 Task: Turn on job recommendations.
Action: Mouse moved to (750, 96)
Screenshot: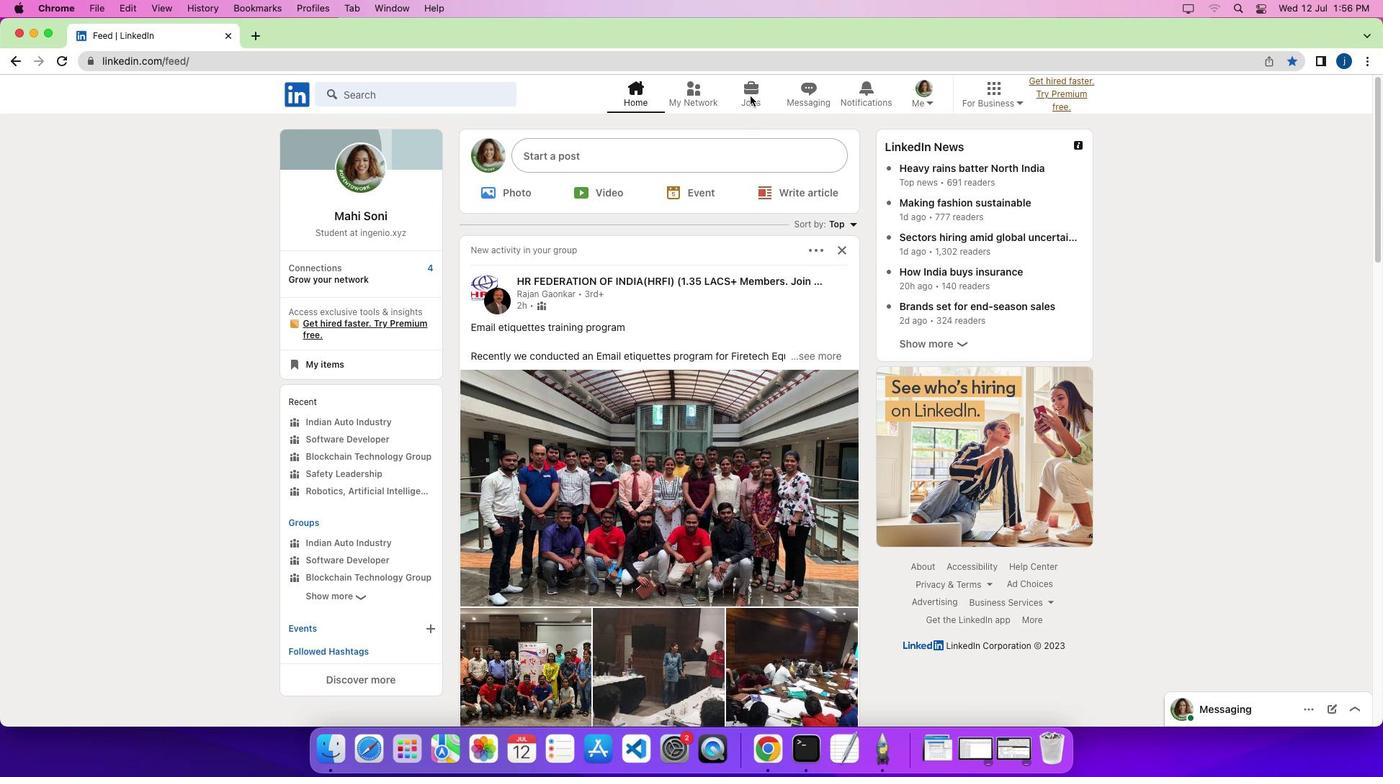 
Action: Mouse pressed left at (750, 96)
Screenshot: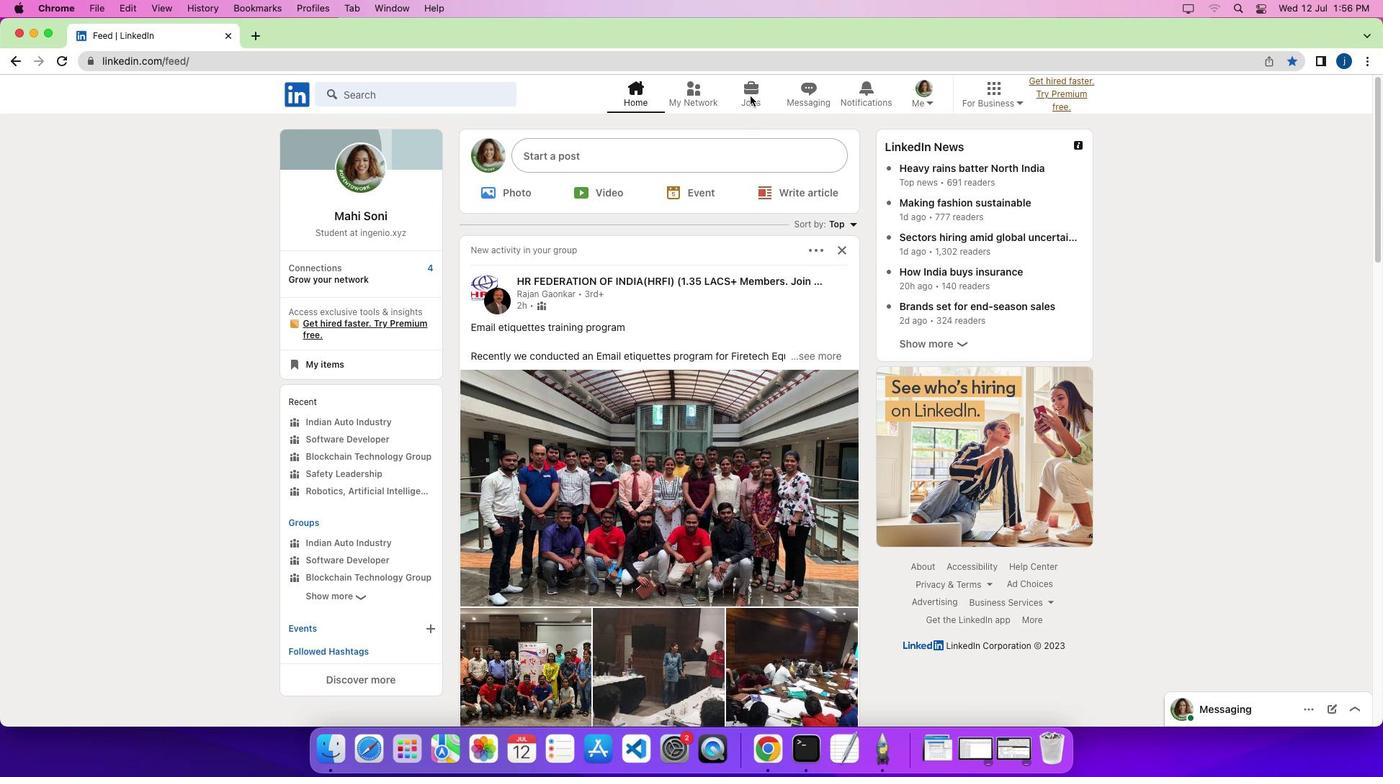 
Action: Mouse pressed left at (750, 96)
Screenshot: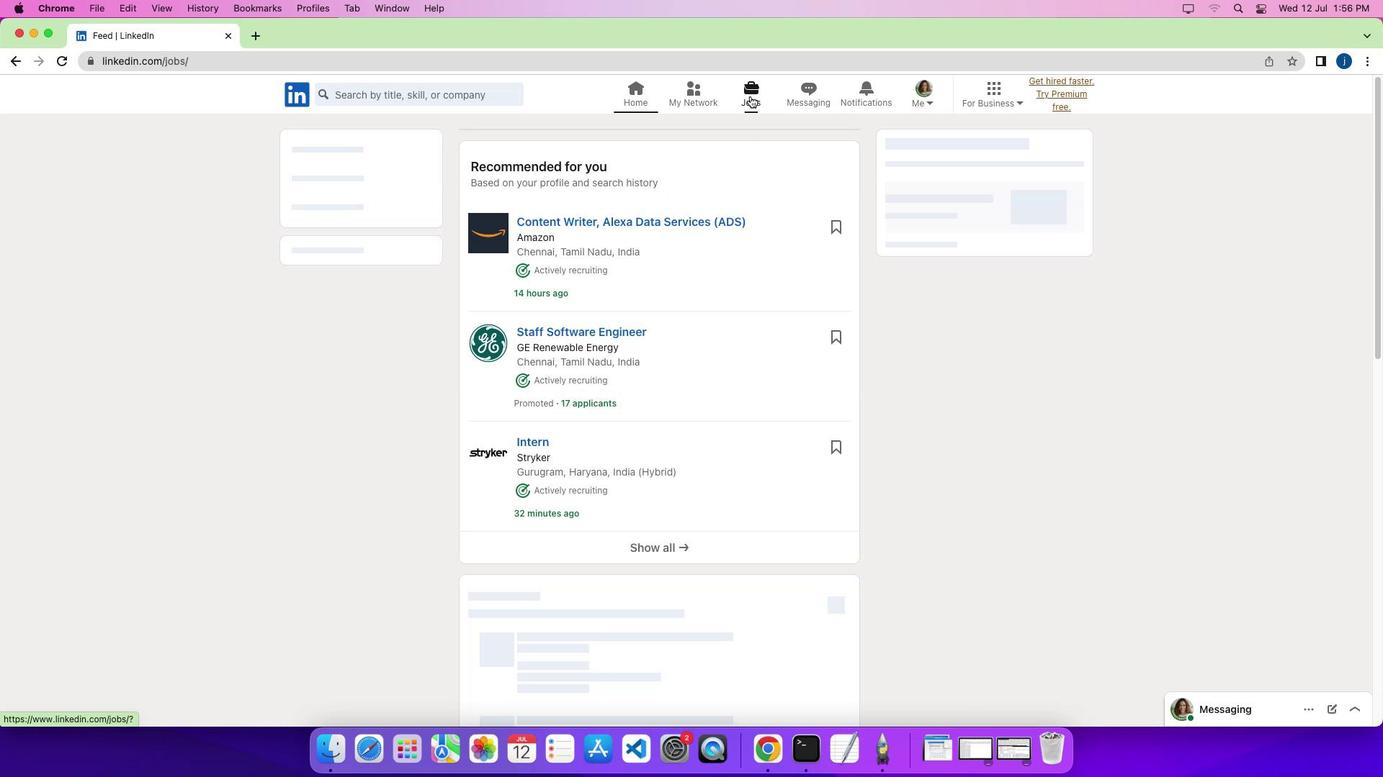 
Action: Mouse moved to (357, 424)
Screenshot: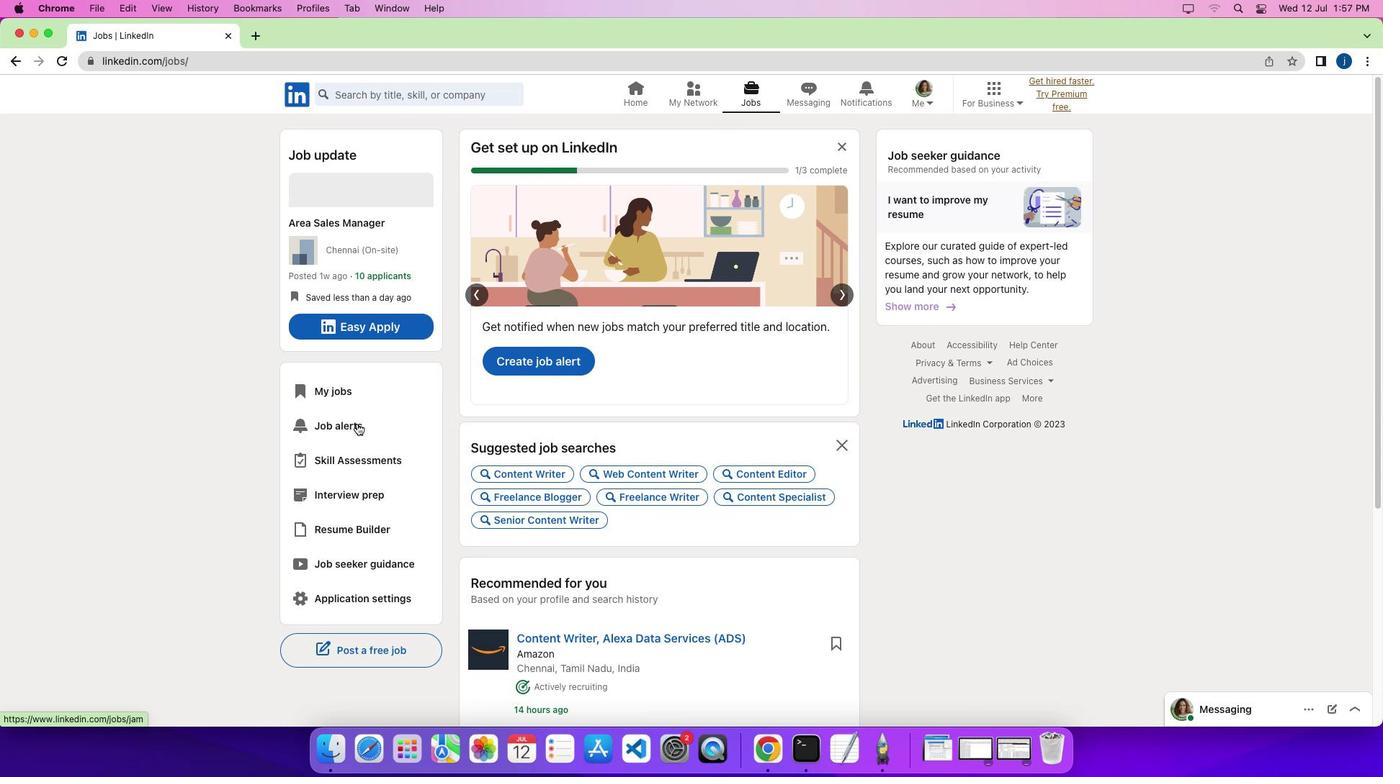 
Action: Mouse pressed left at (357, 424)
Screenshot: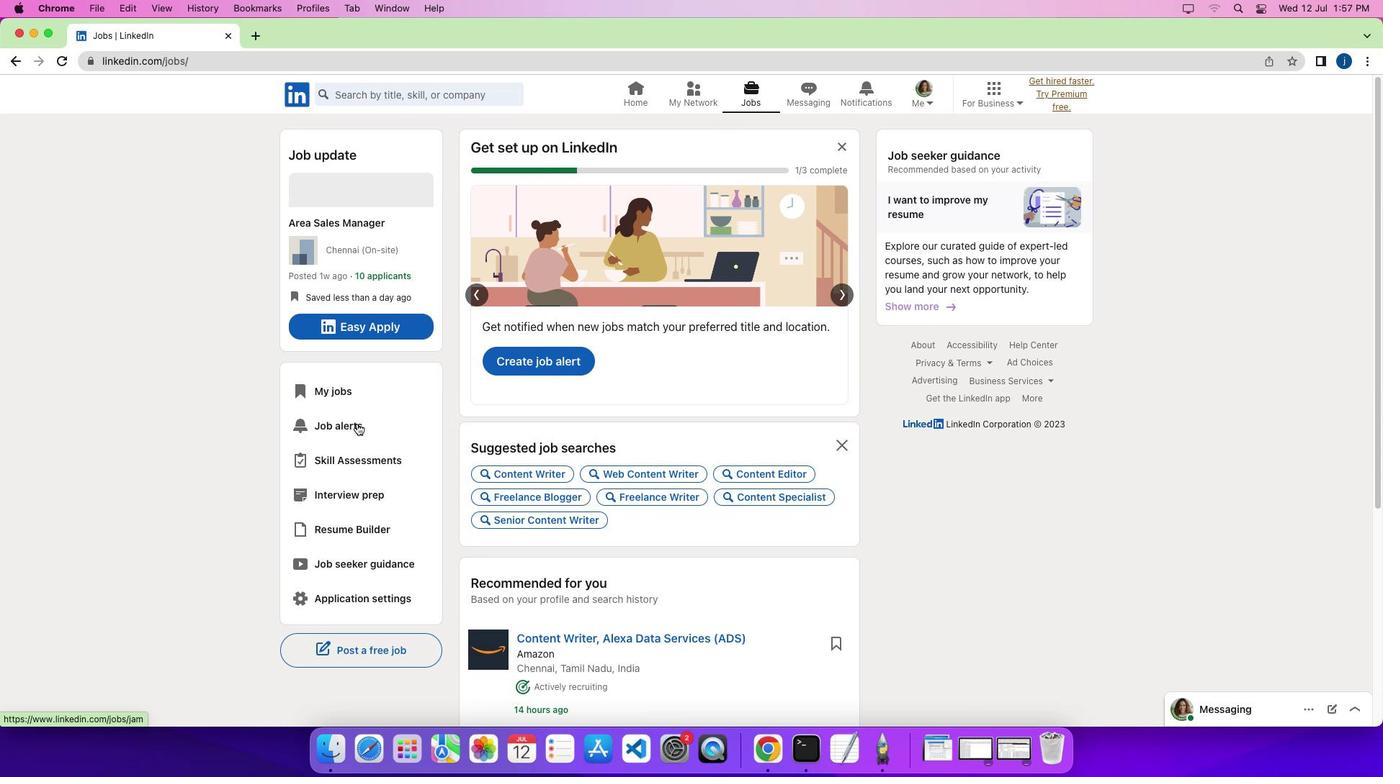 
Action: Mouse moved to (917, 424)
Screenshot: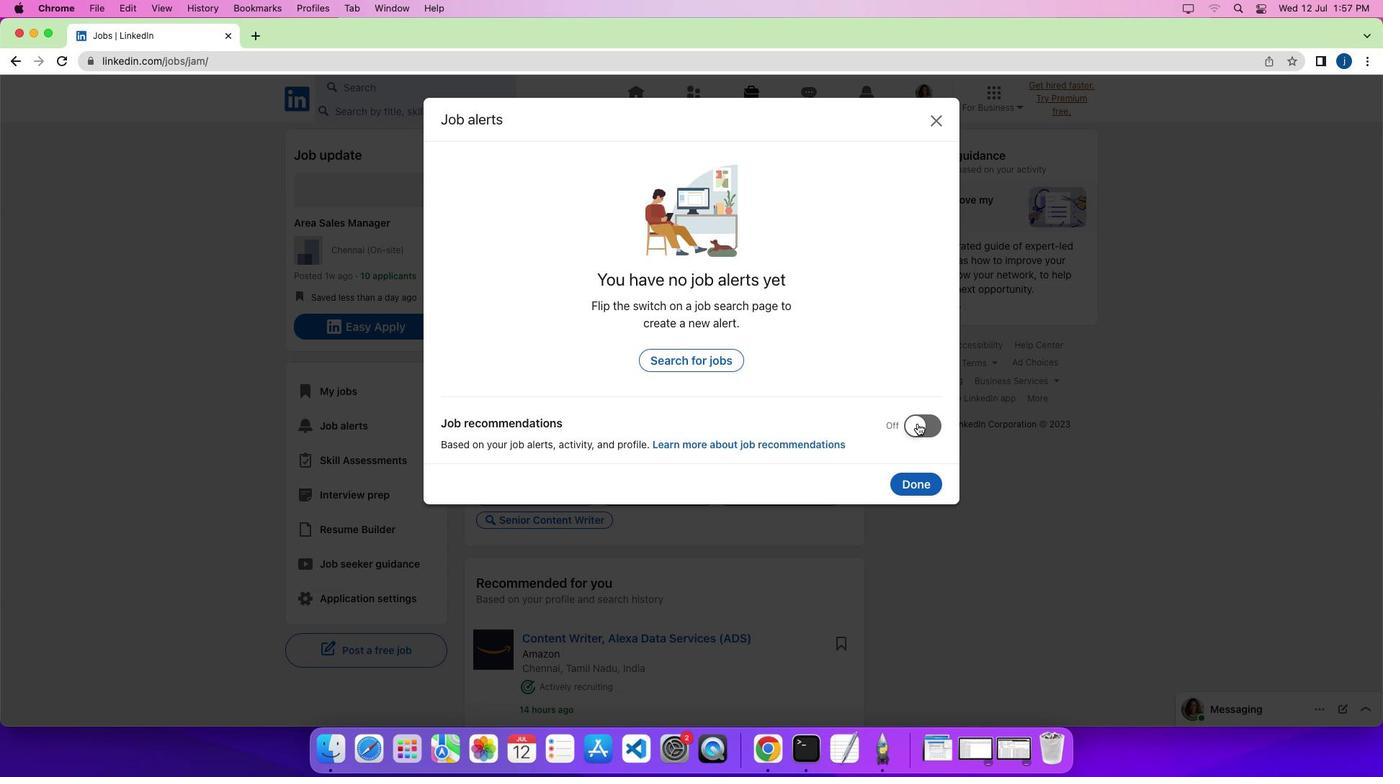 
Action: Mouse pressed left at (917, 424)
Screenshot: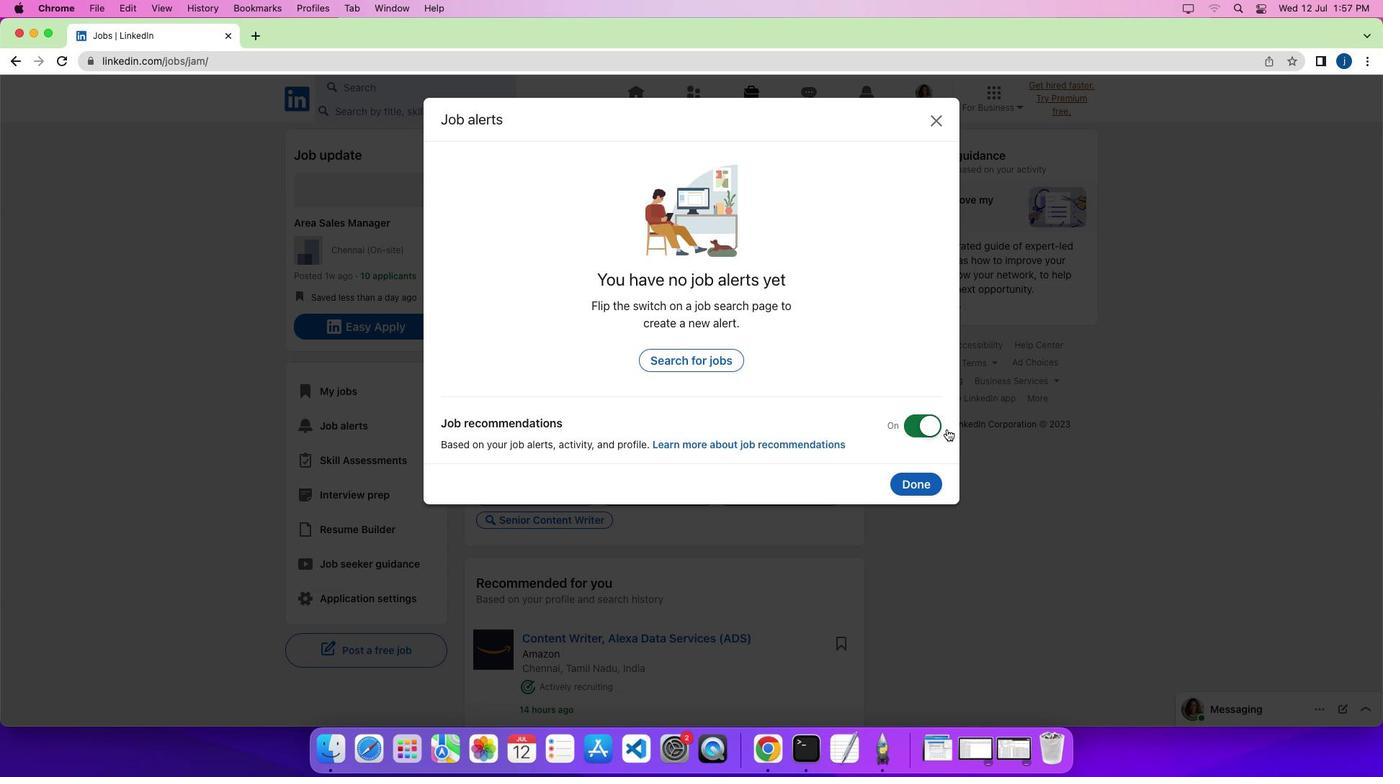 
Action: Mouse moved to (1017, 453)
Screenshot: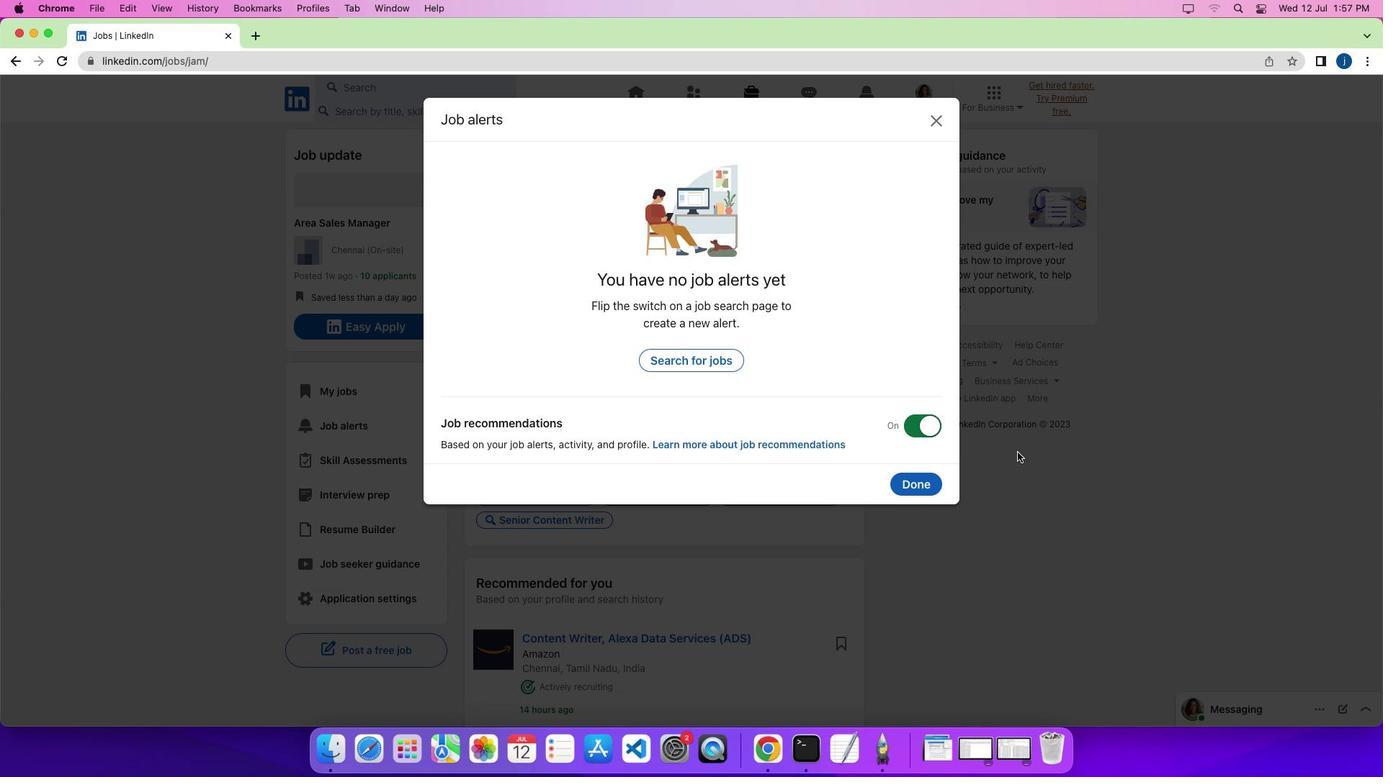 
